 Task: Toggle the diff enable preview in the notebook.
Action: Mouse moved to (27, 625)
Screenshot: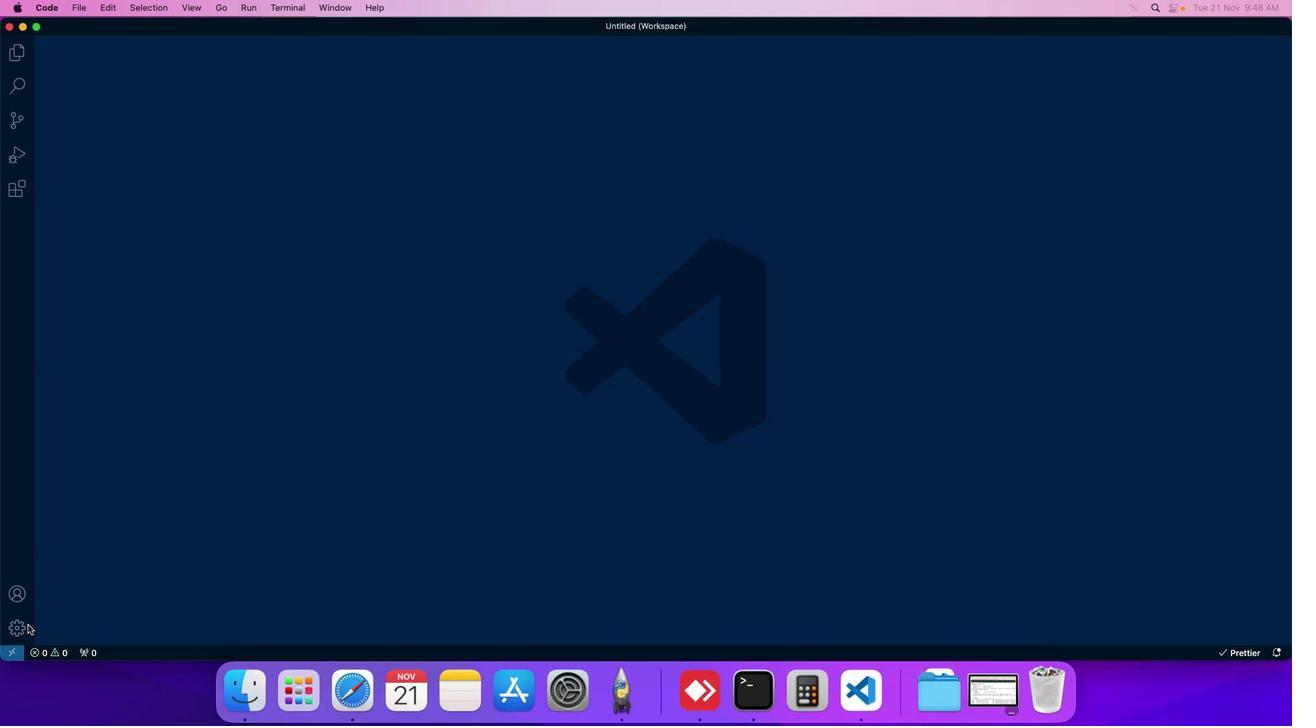 
Action: Mouse pressed left at (27, 625)
Screenshot: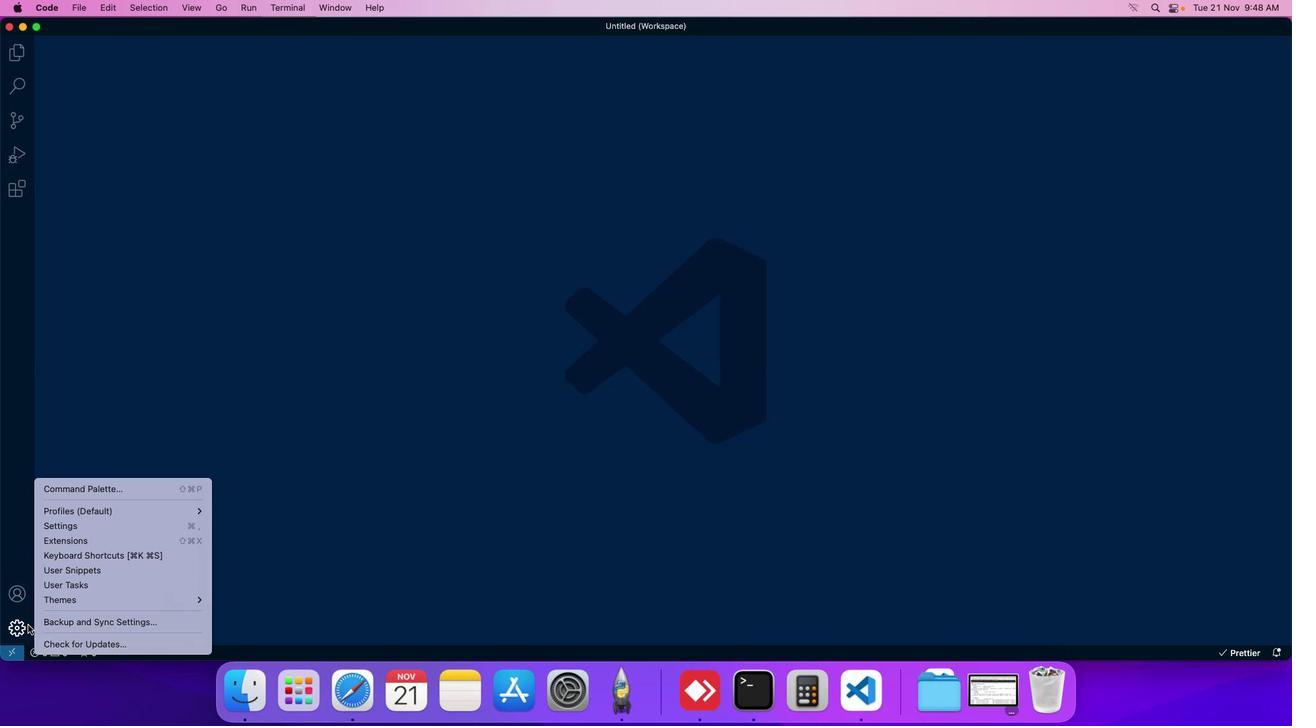
Action: Mouse moved to (48, 532)
Screenshot: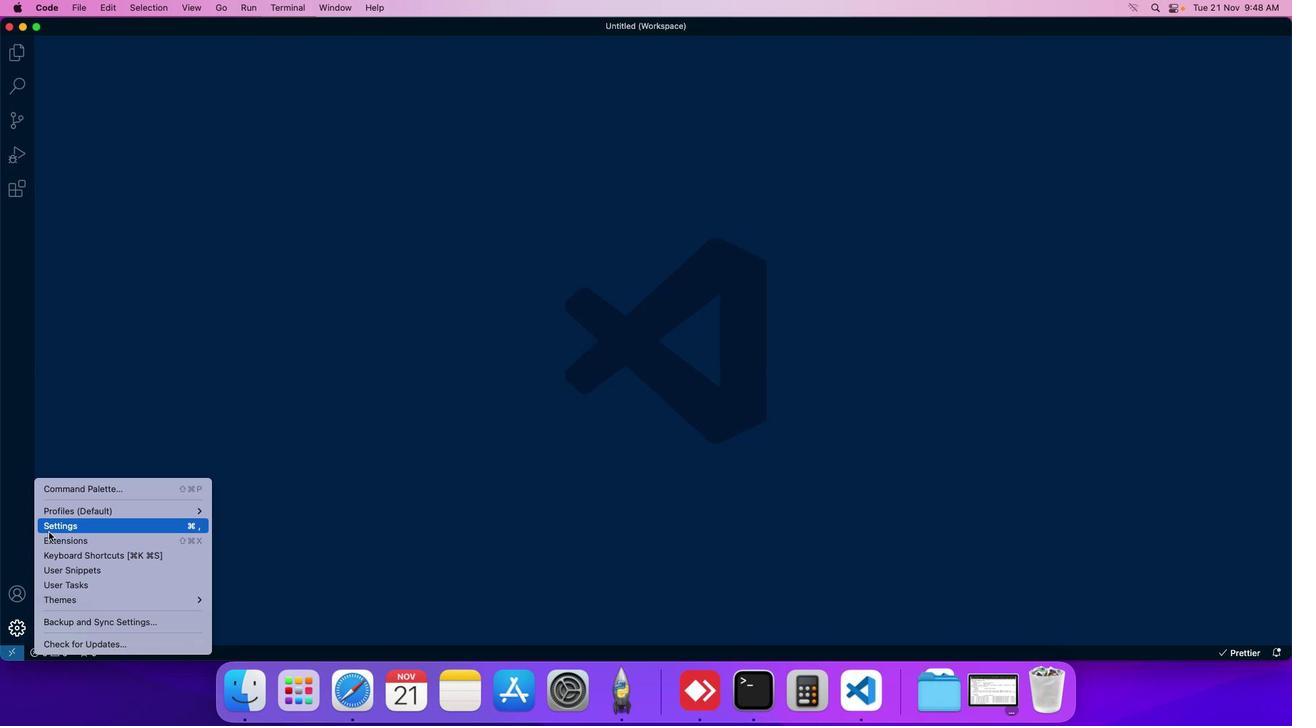 
Action: Mouse pressed left at (48, 532)
Screenshot: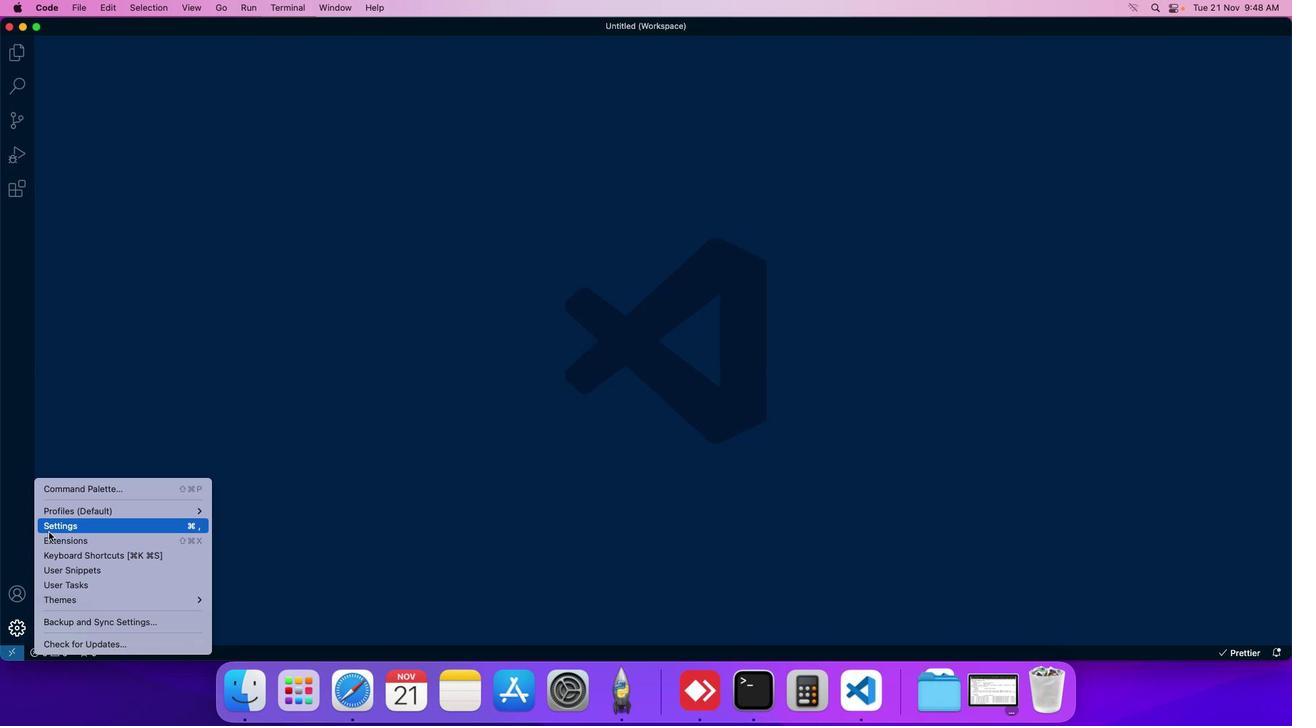 
Action: Mouse moved to (311, 109)
Screenshot: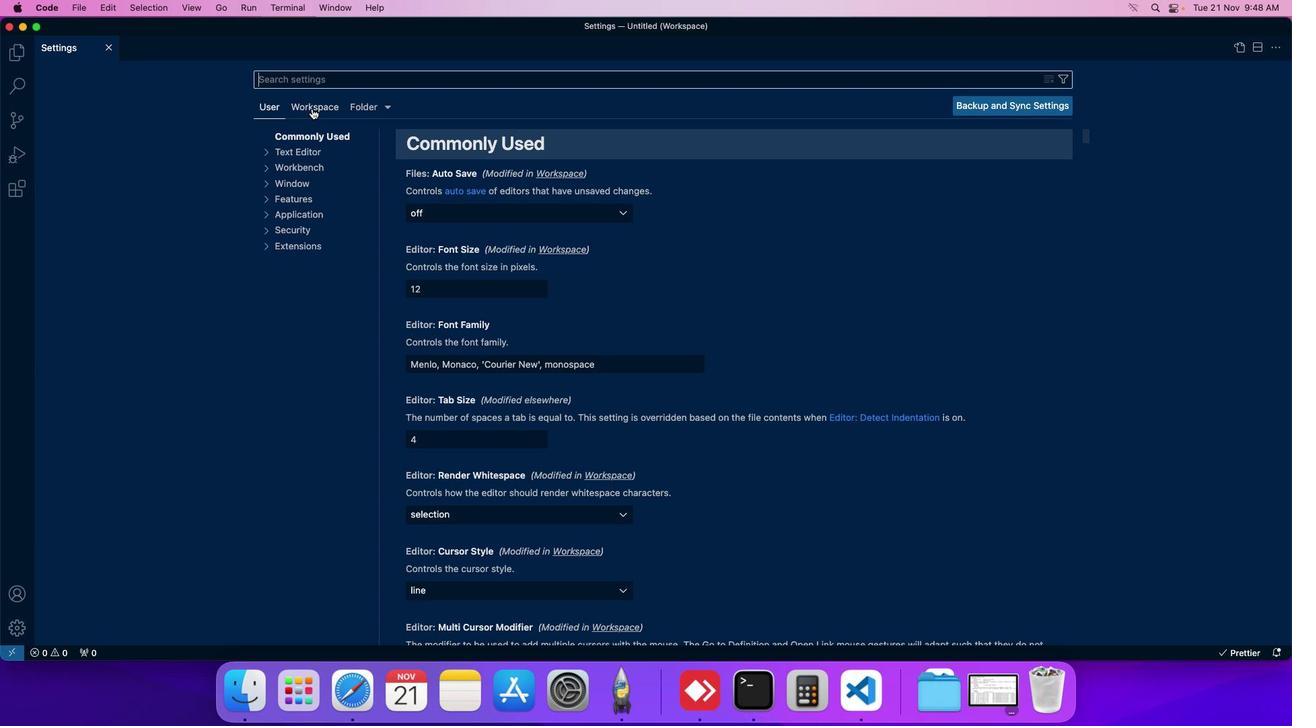 
Action: Mouse pressed left at (311, 109)
Screenshot: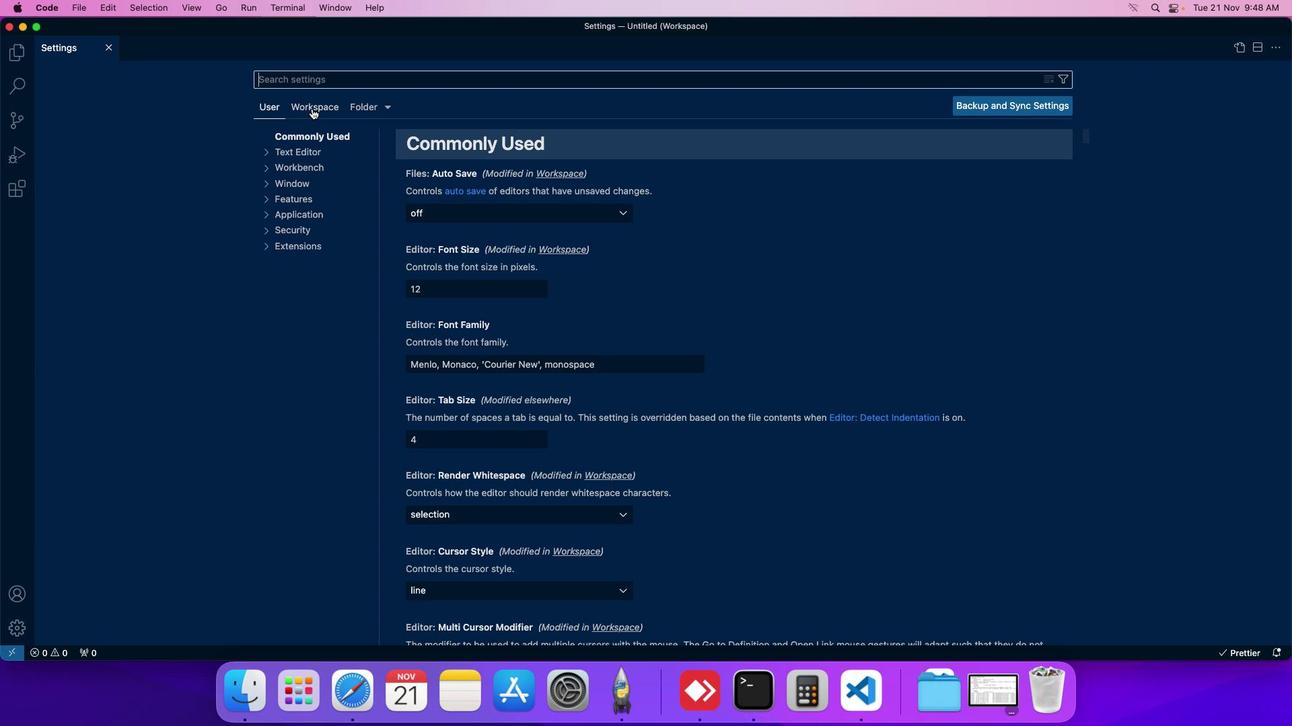 
Action: Mouse moved to (308, 196)
Screenshot: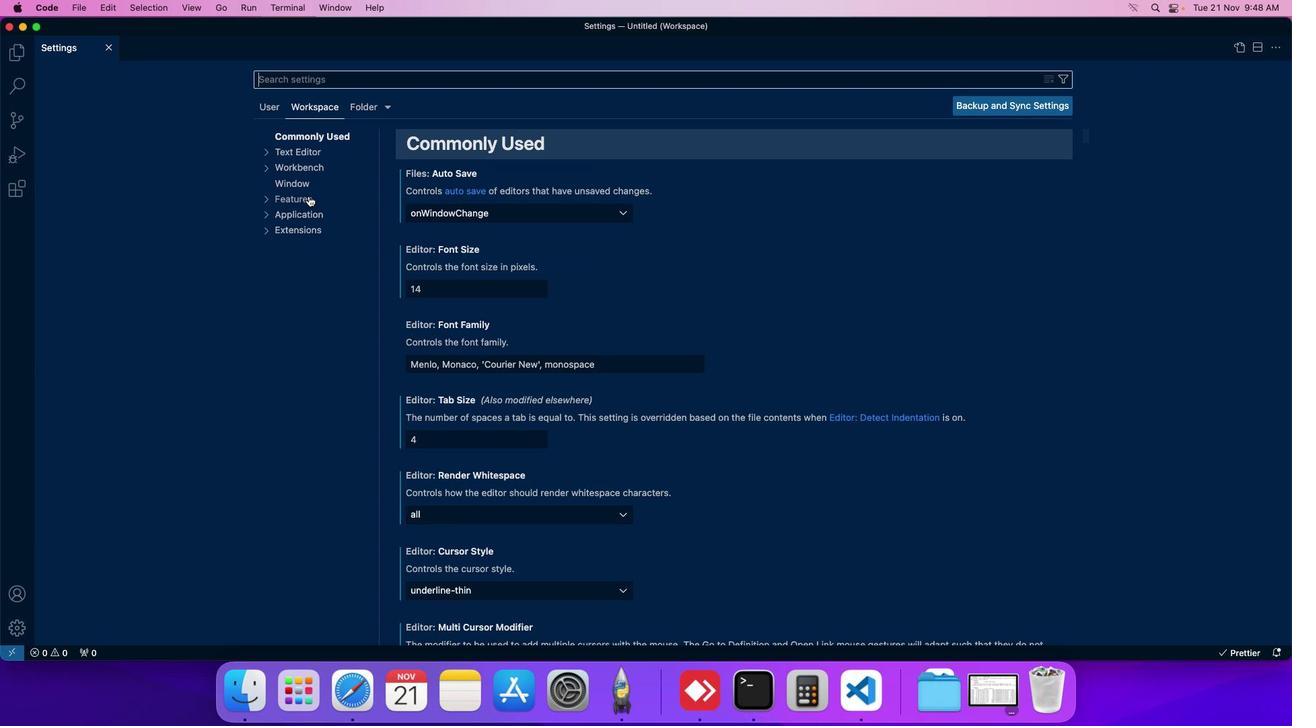 
Action: Mouse pressed left at (308, 196)
Screenshot: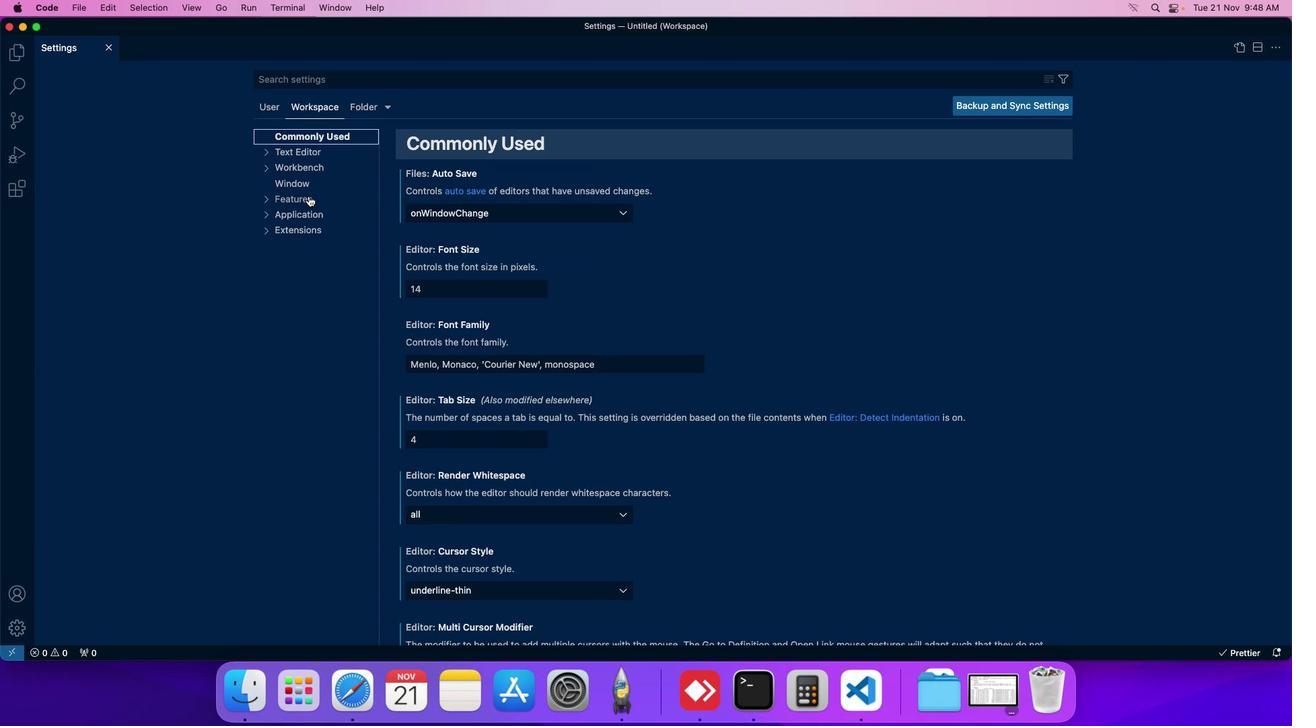 
Action: Mouse moved to (299, 432)
Screenshot: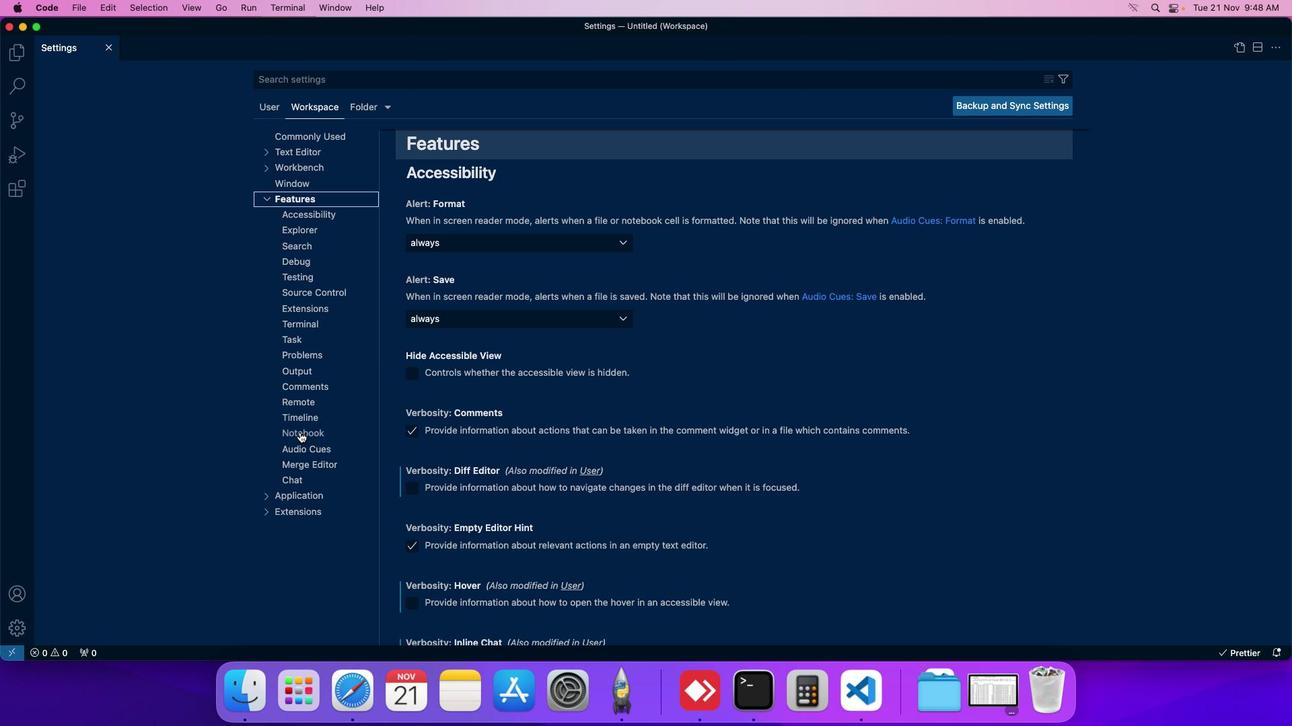 
Action: Mouse pressed left at (299, 432)
Screenshot: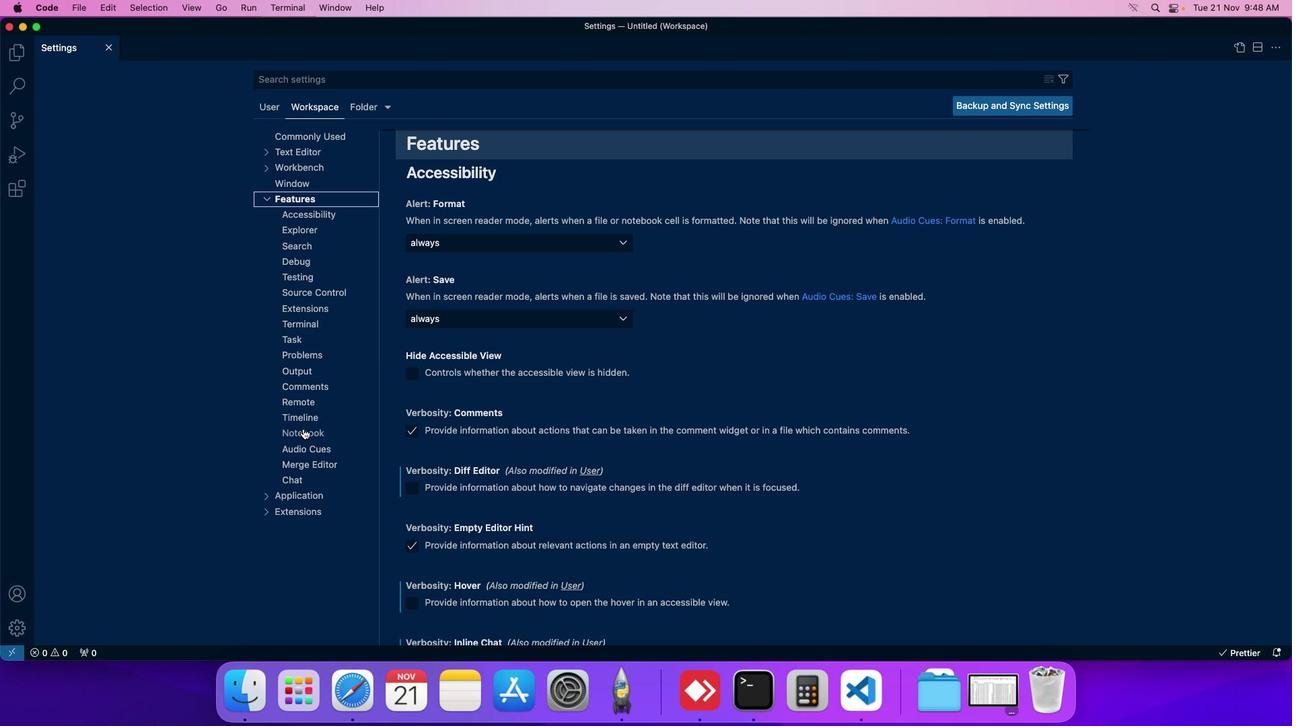 
Action: Mouse moved to (467, 324)
Screenshot: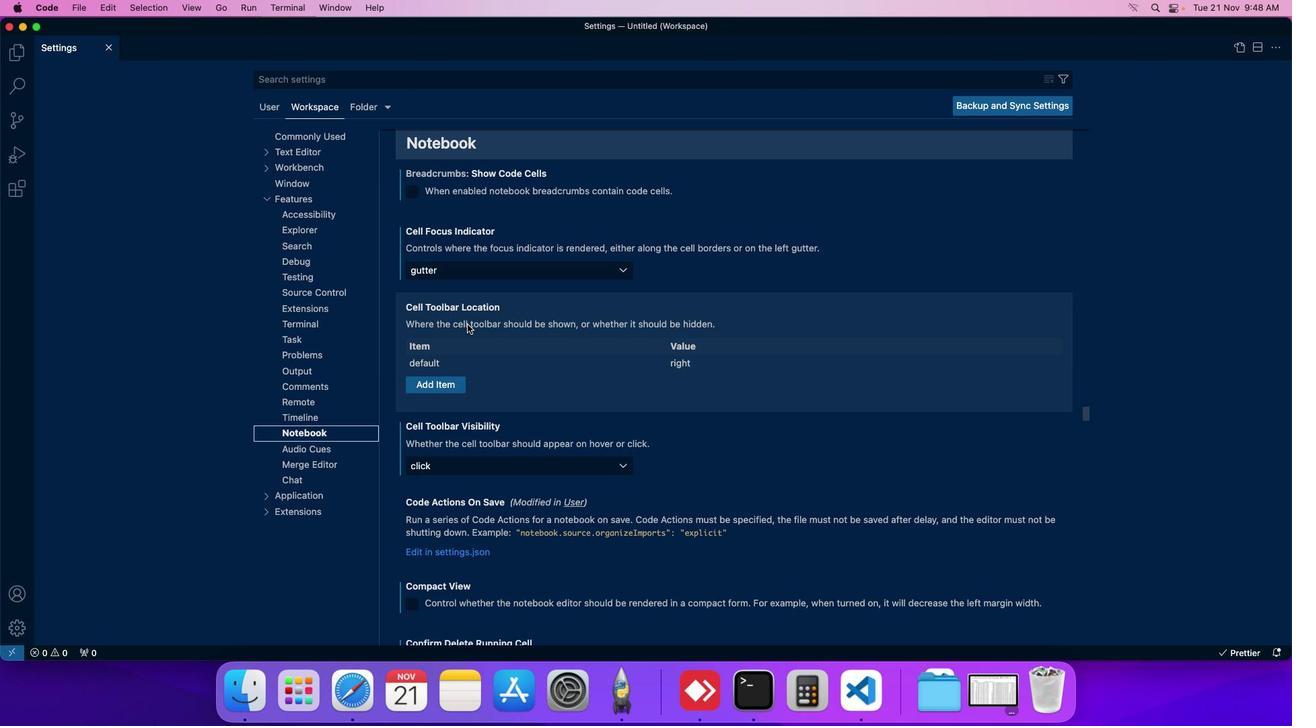 
Action: Mouse scrolled (467, 324) with delta (0, 0)
Screenshot: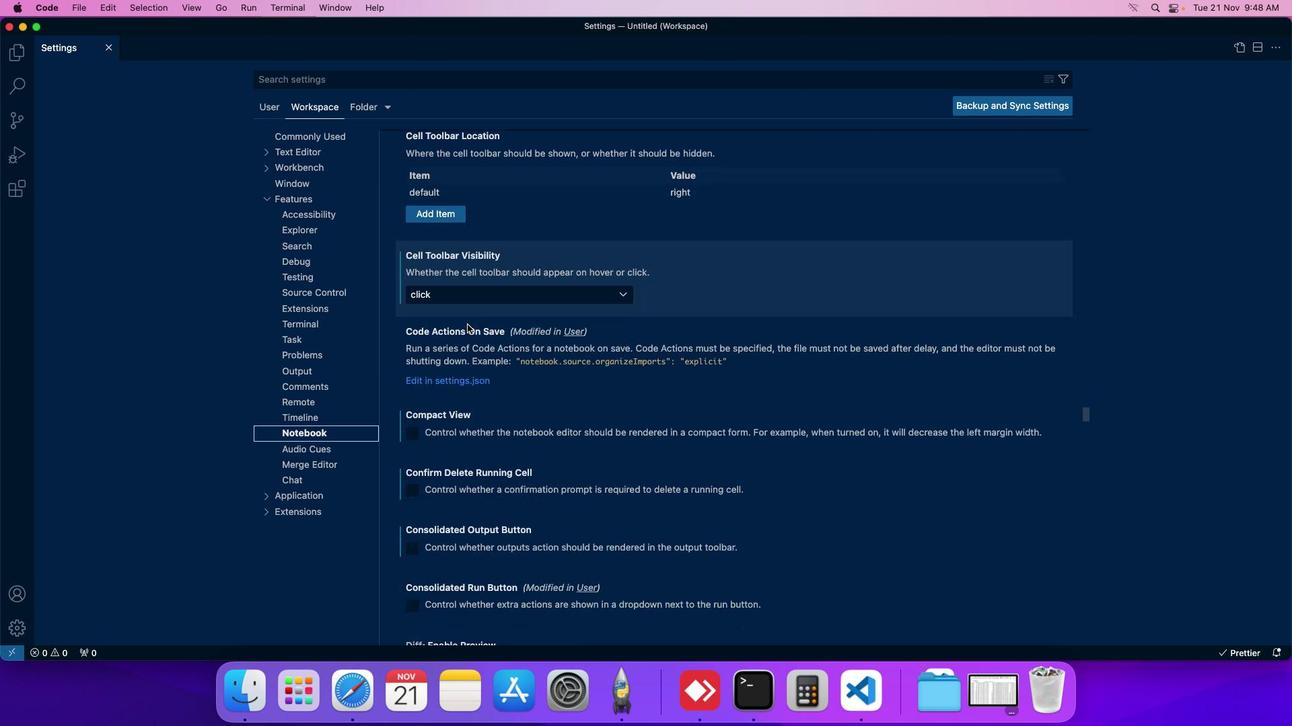 
Action: Mouse scrolled (467, 324) with delta (0, 0)
Screenshot: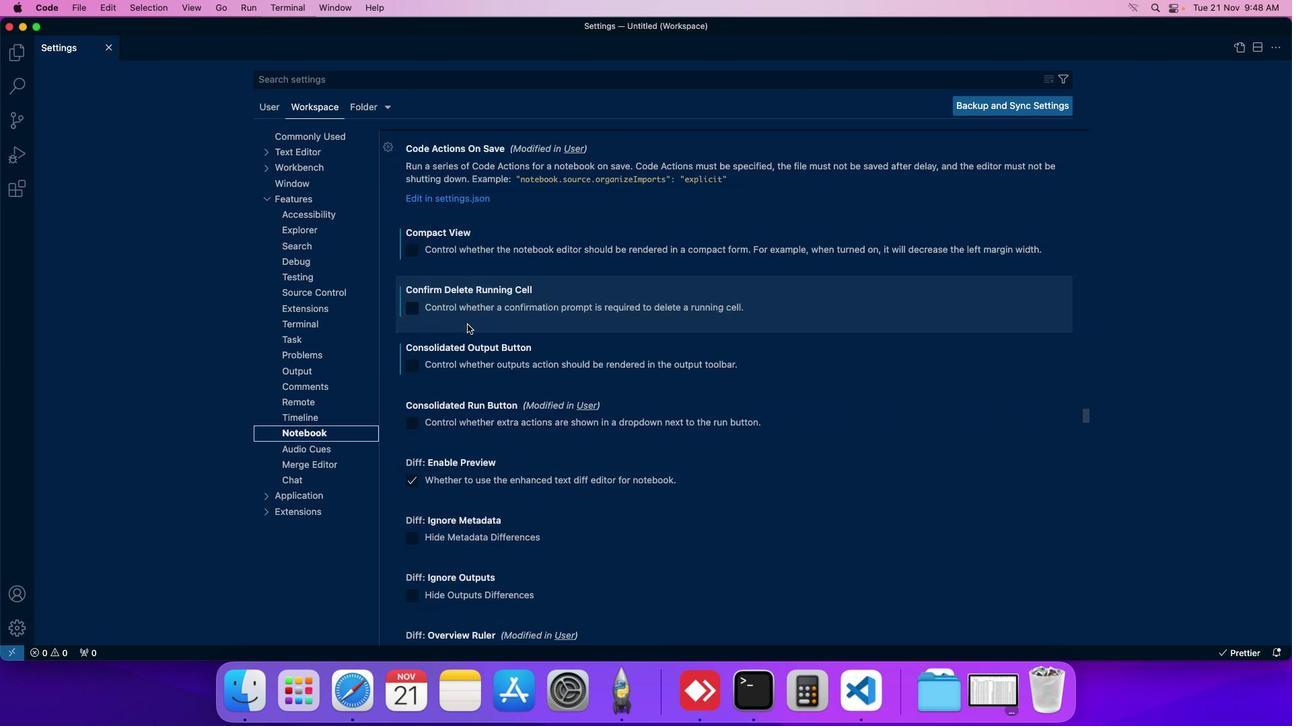 
Action: Mouse moved to (455, 384)
Screenshot: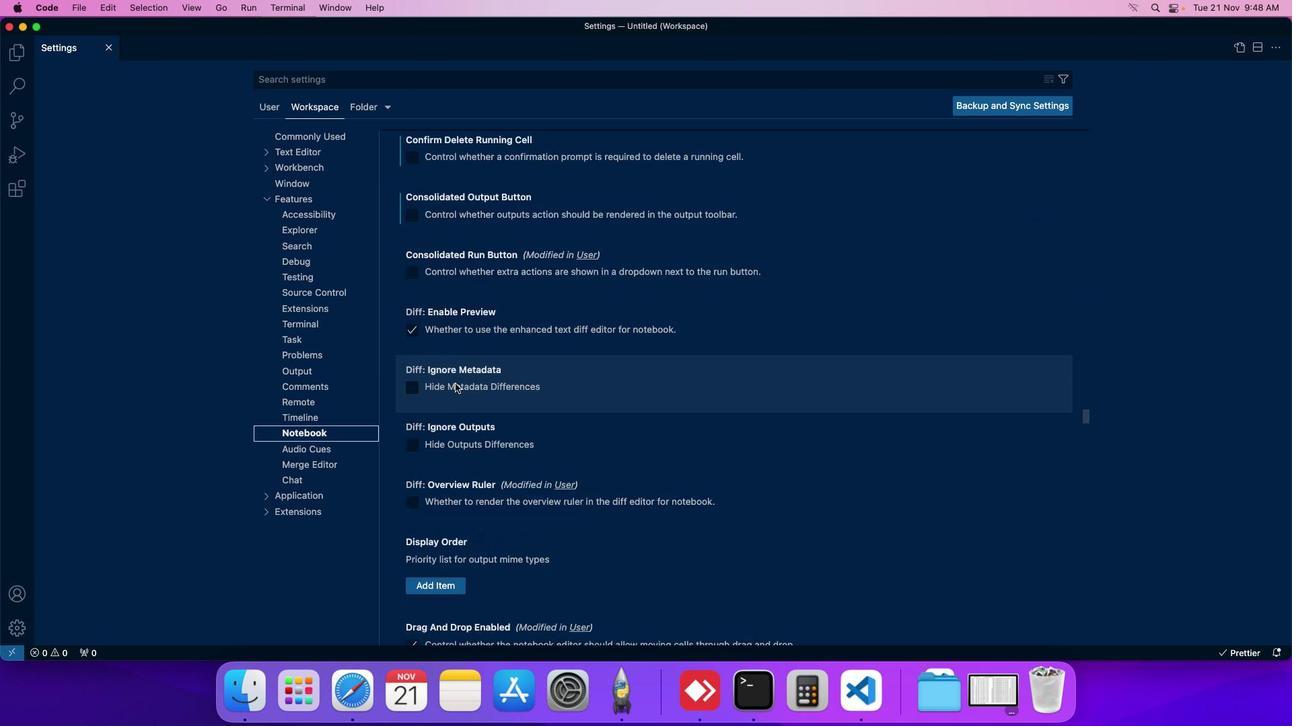 
Action: Mouse scrolled (455, 384) with delta (0, 0)
Screenshot: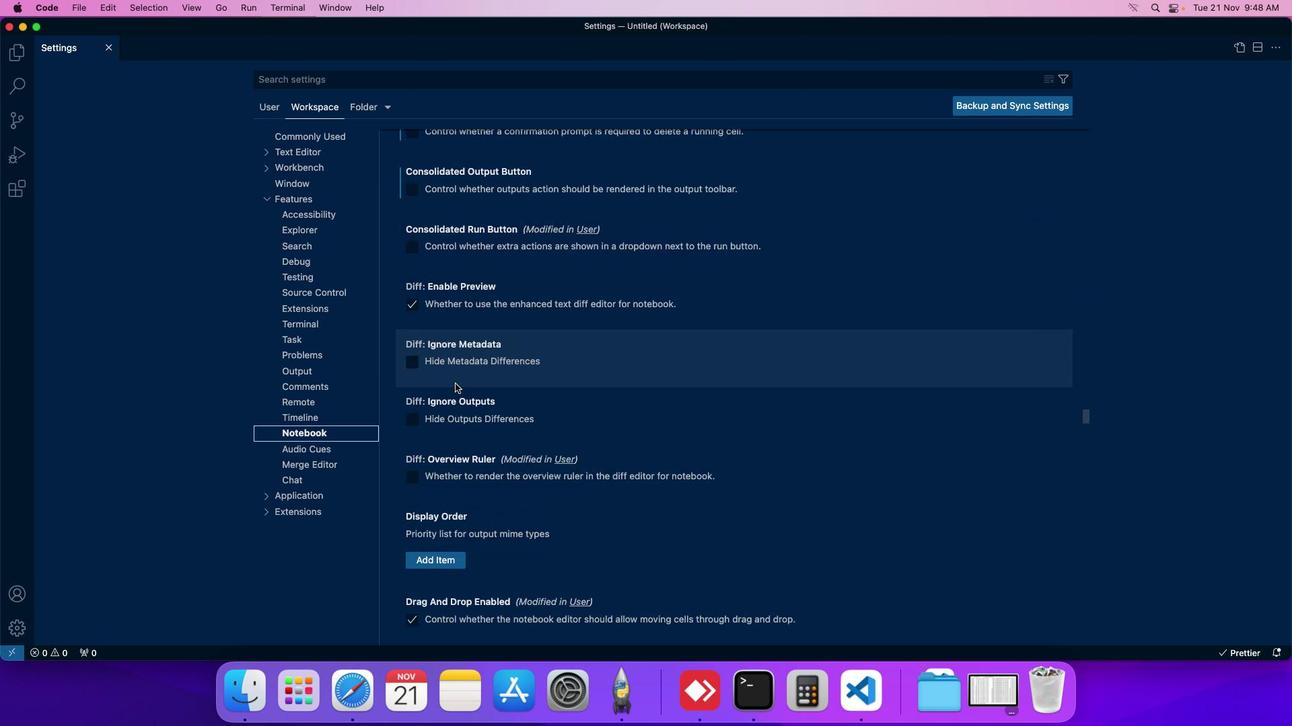 
Action: Mouse moved to (414, 303)
Screenshot: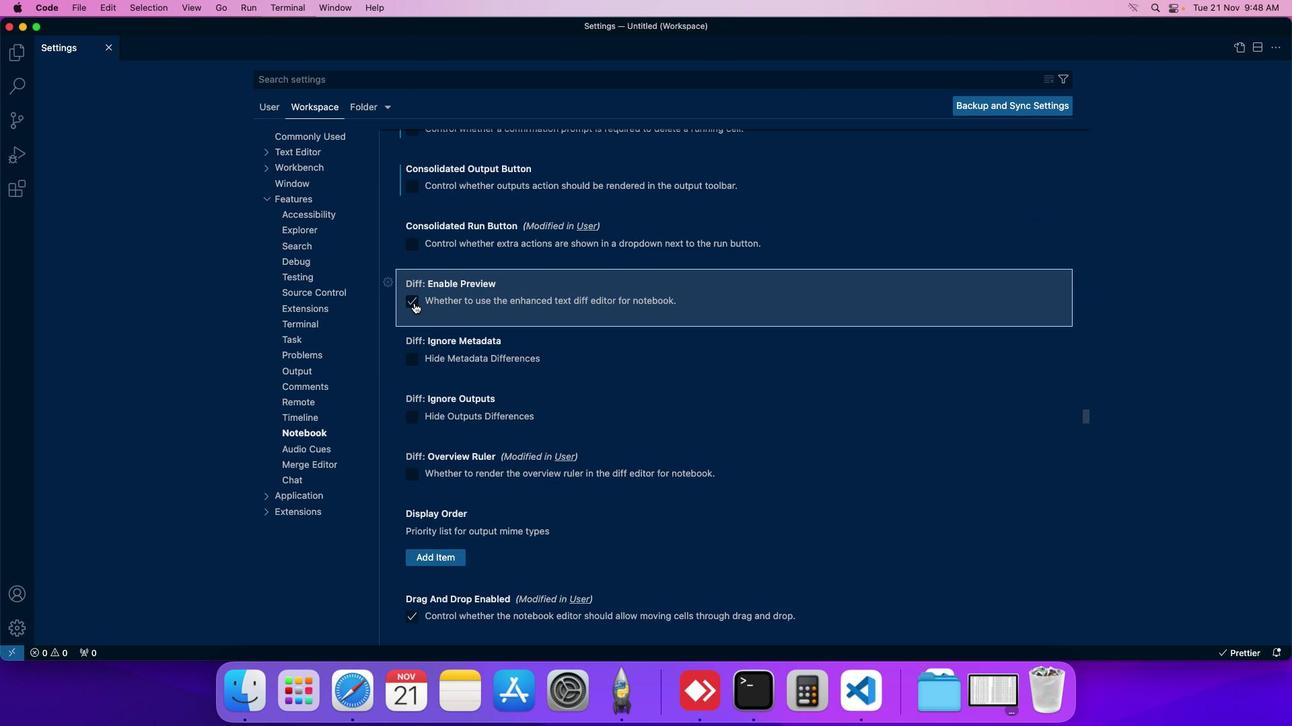 
Action: Mouse pressed left at (414, 303)
Screenshot: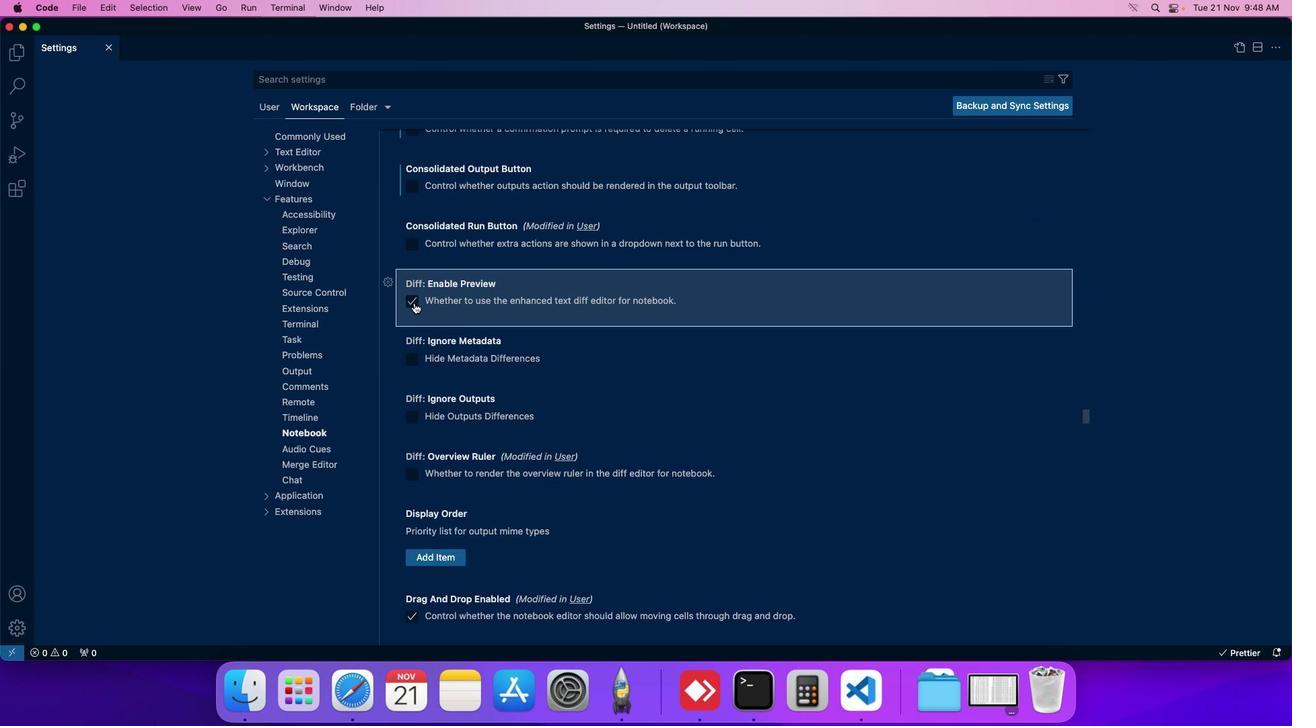 
Action: Mouse moved to (419, 306)
Screenshot: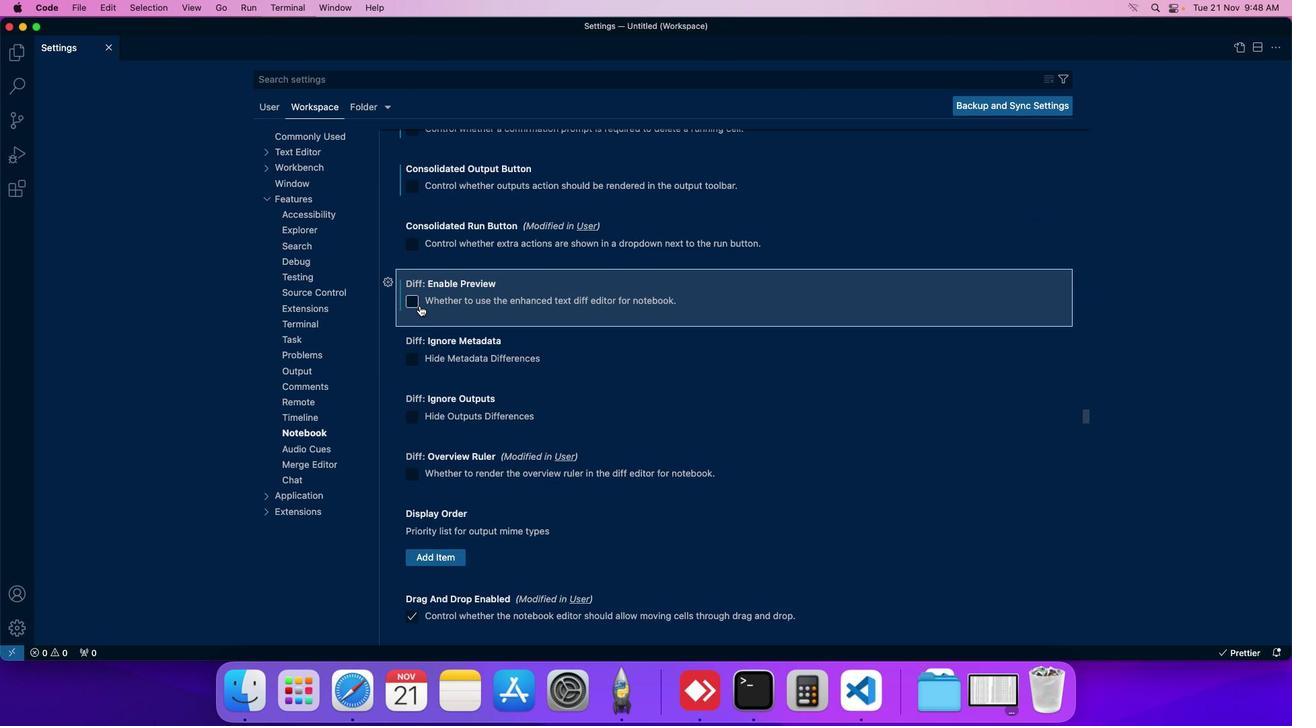 
